 Task: Check the sale-to-list price of townhouses in the last 5 years.
Action: Mouse moved to (591, 245)
Screenshot: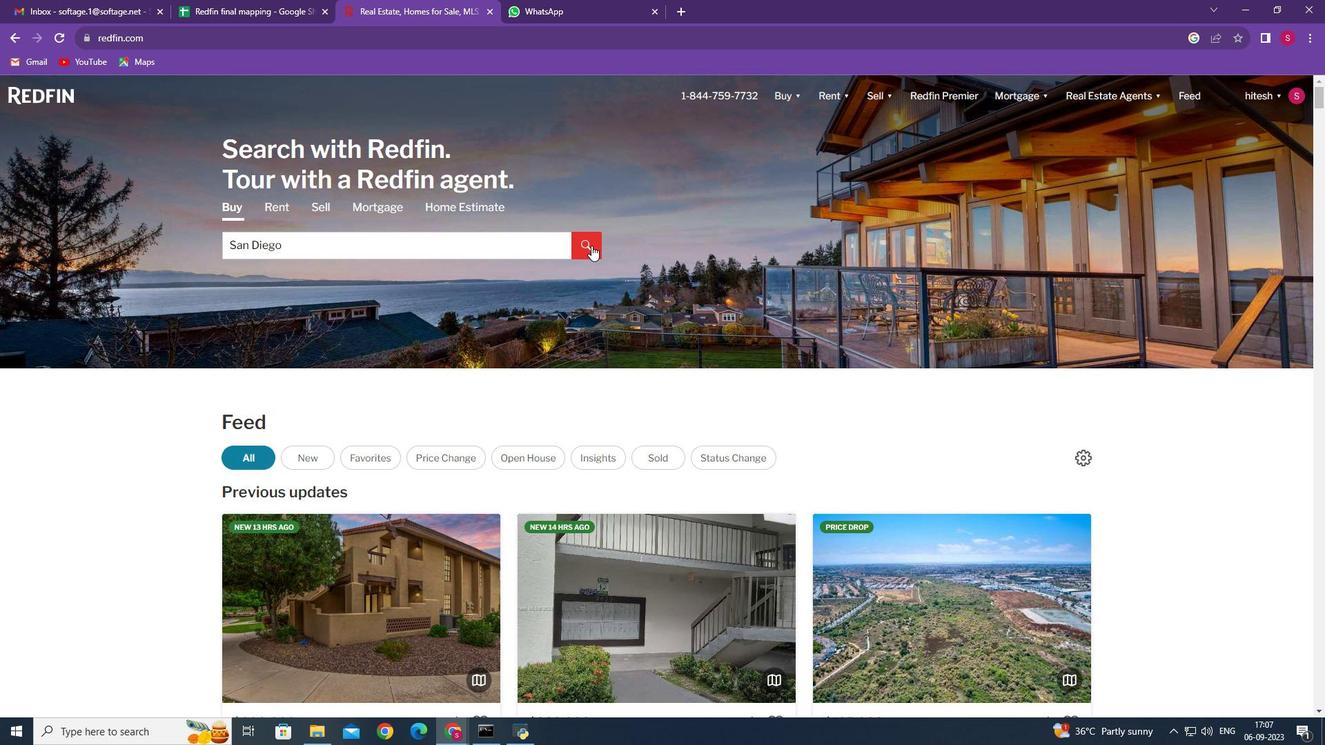 
Action: Mouse pressed left at (591, 245)
Screenshot: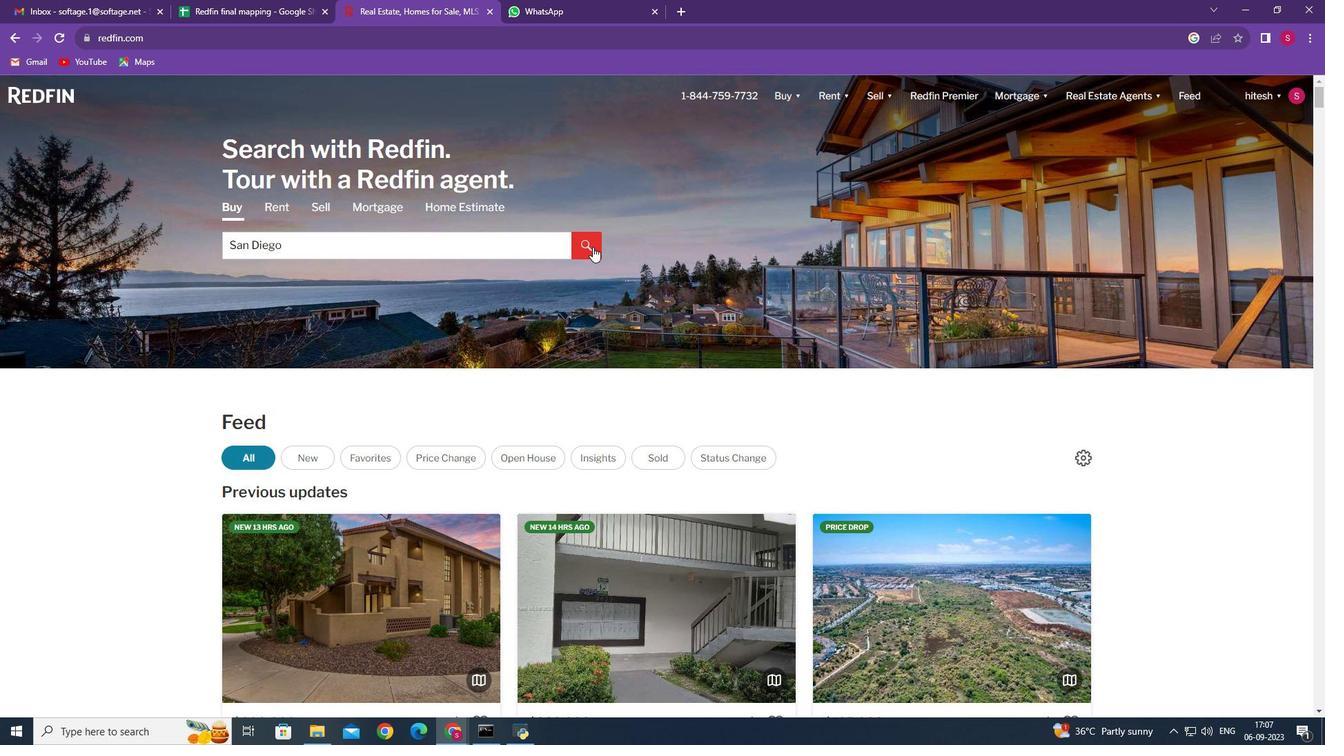 
Action: Mouse moved to (1179, 142)
Screenshot: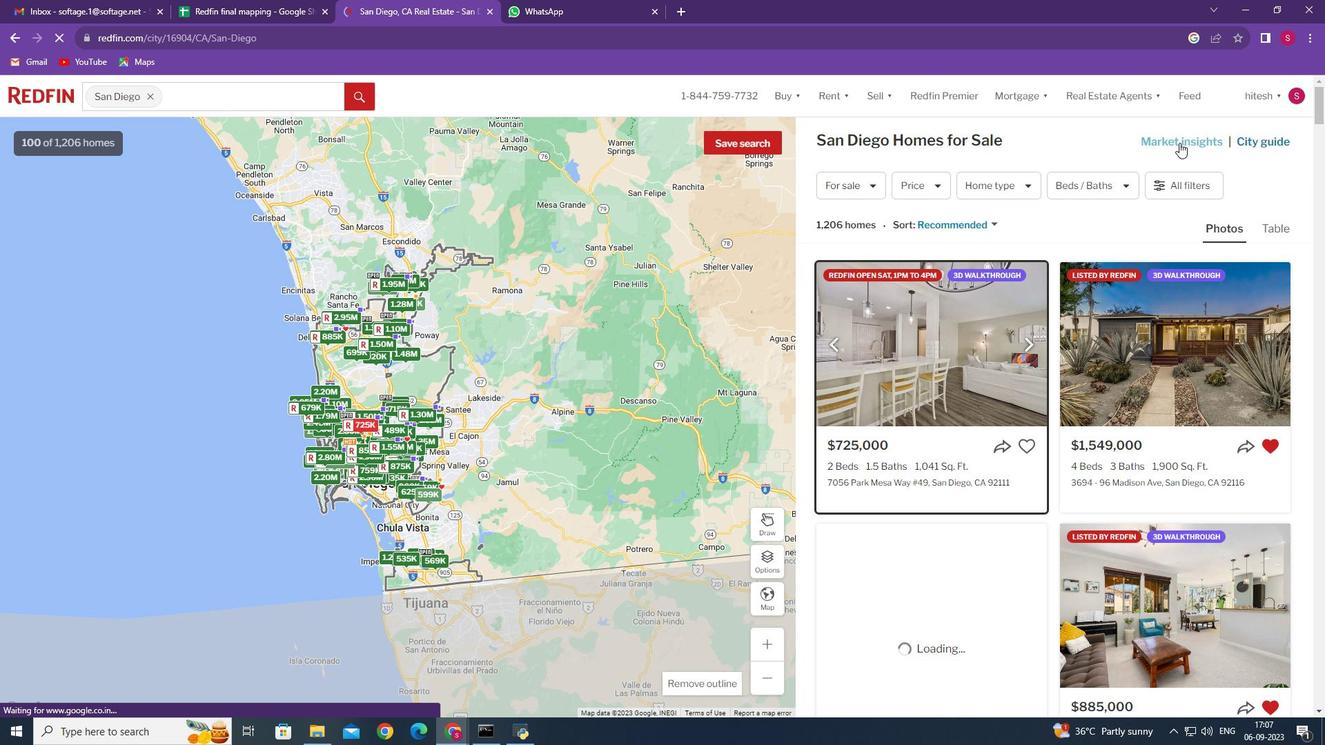 
Action: Mouse pressed left at (1179, 142)
Screenshot: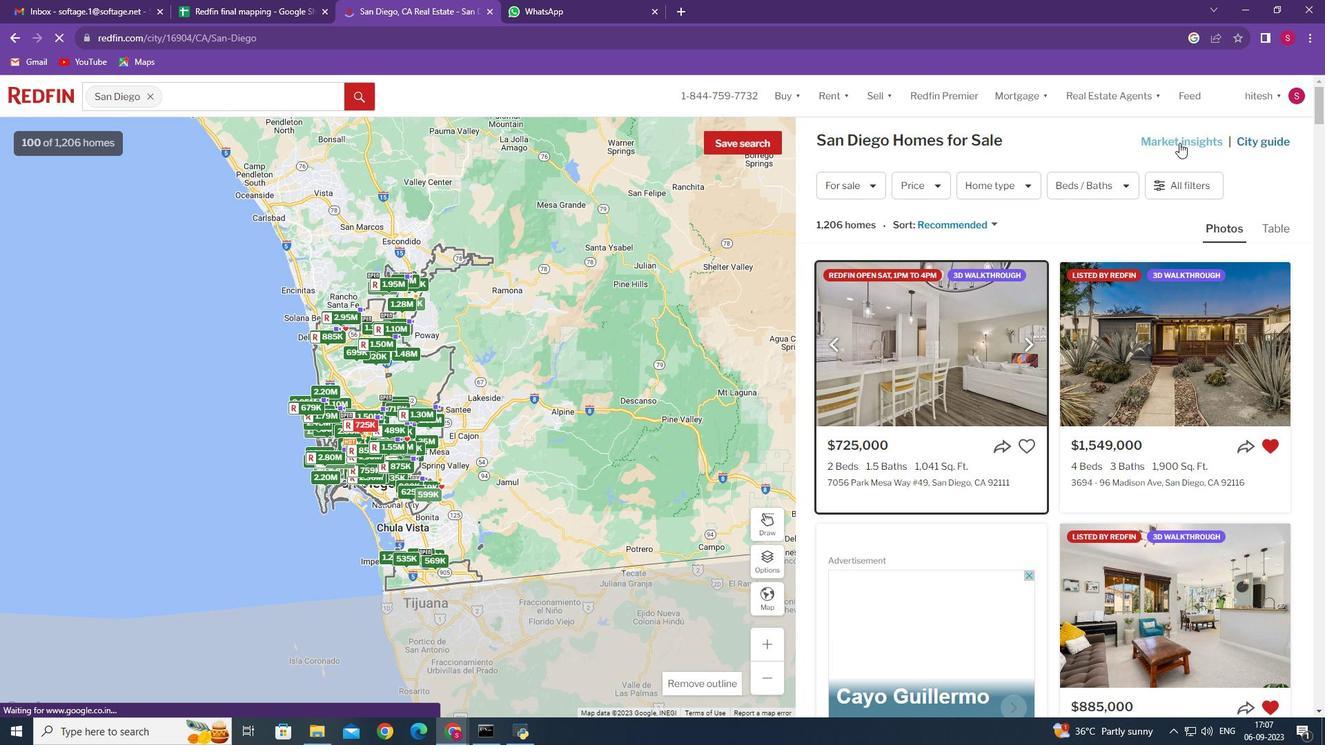 
Action: Mouse moved to (314, 253)
Screenshot: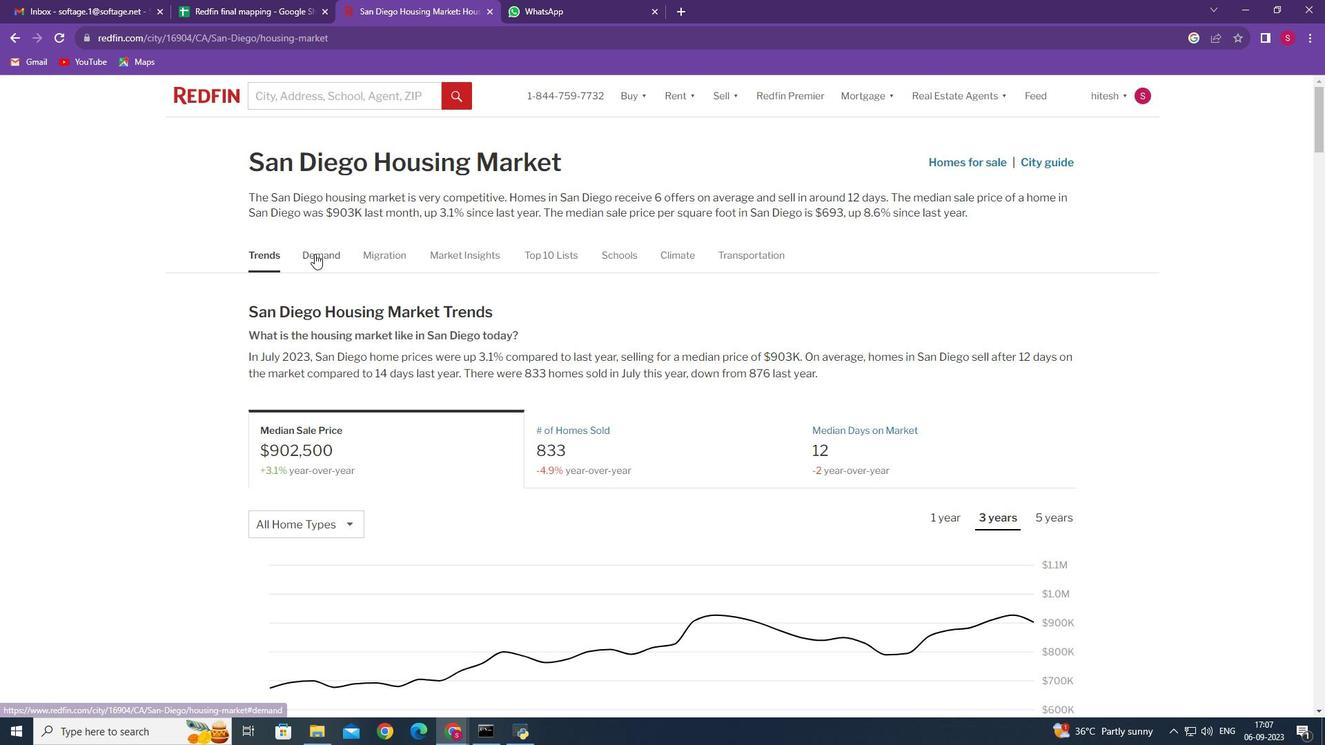 
Action: Mouse pressed left at (314, 253)
Screenshot: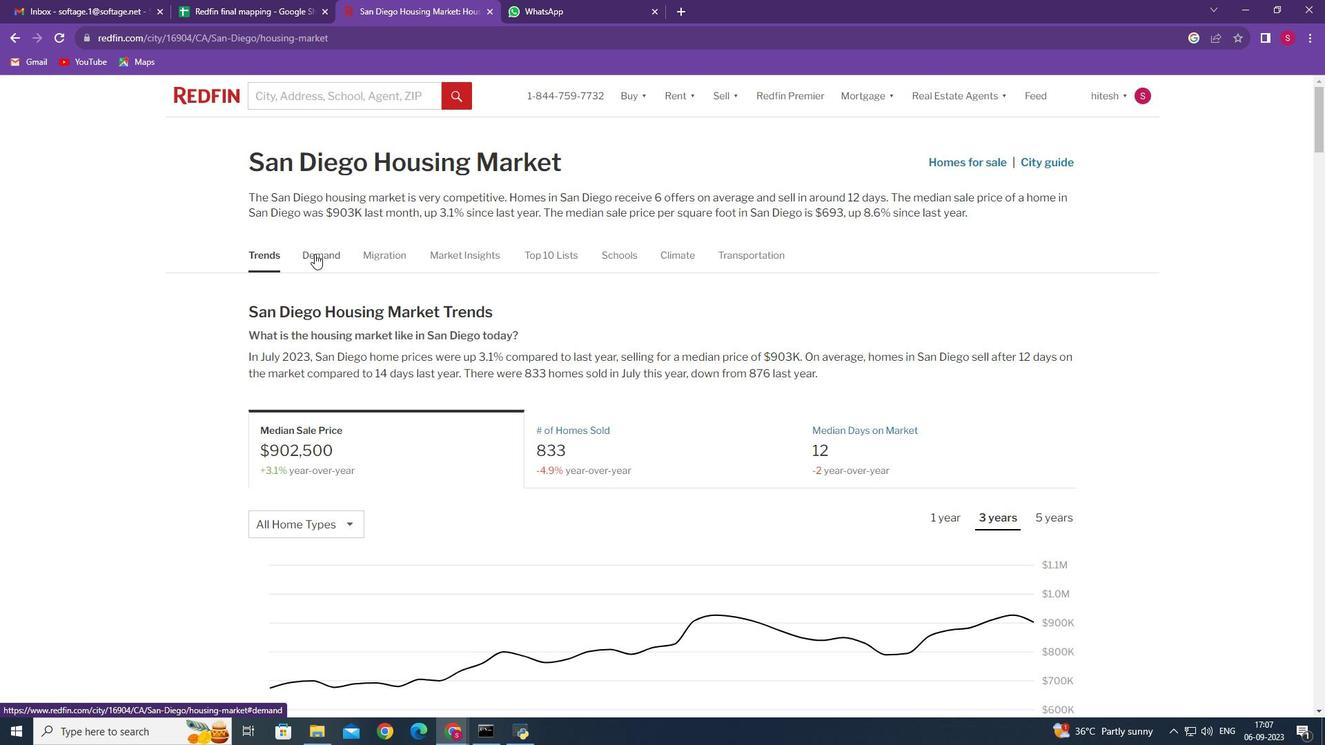 
Action: Mouse moved to (367, 339)
Screenshot: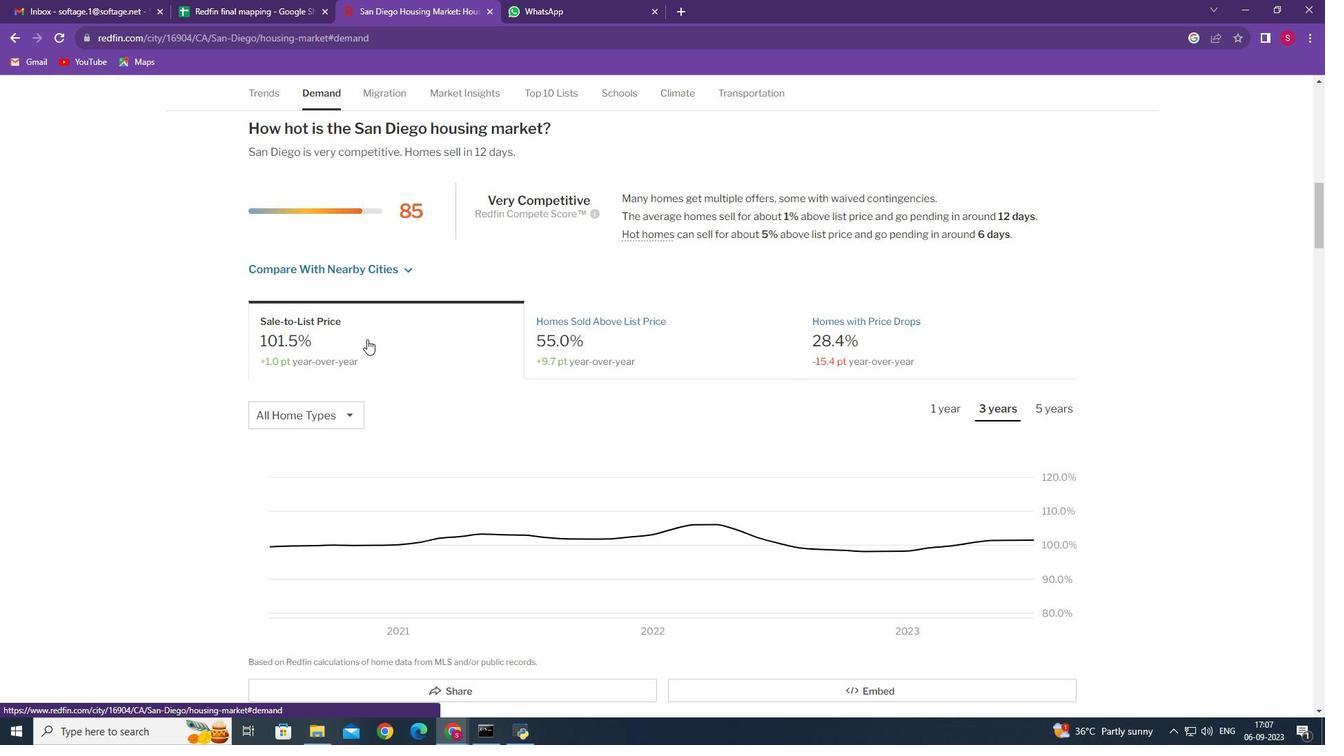 
Action: Mouse pressed left at (367, 339)
Screenshot: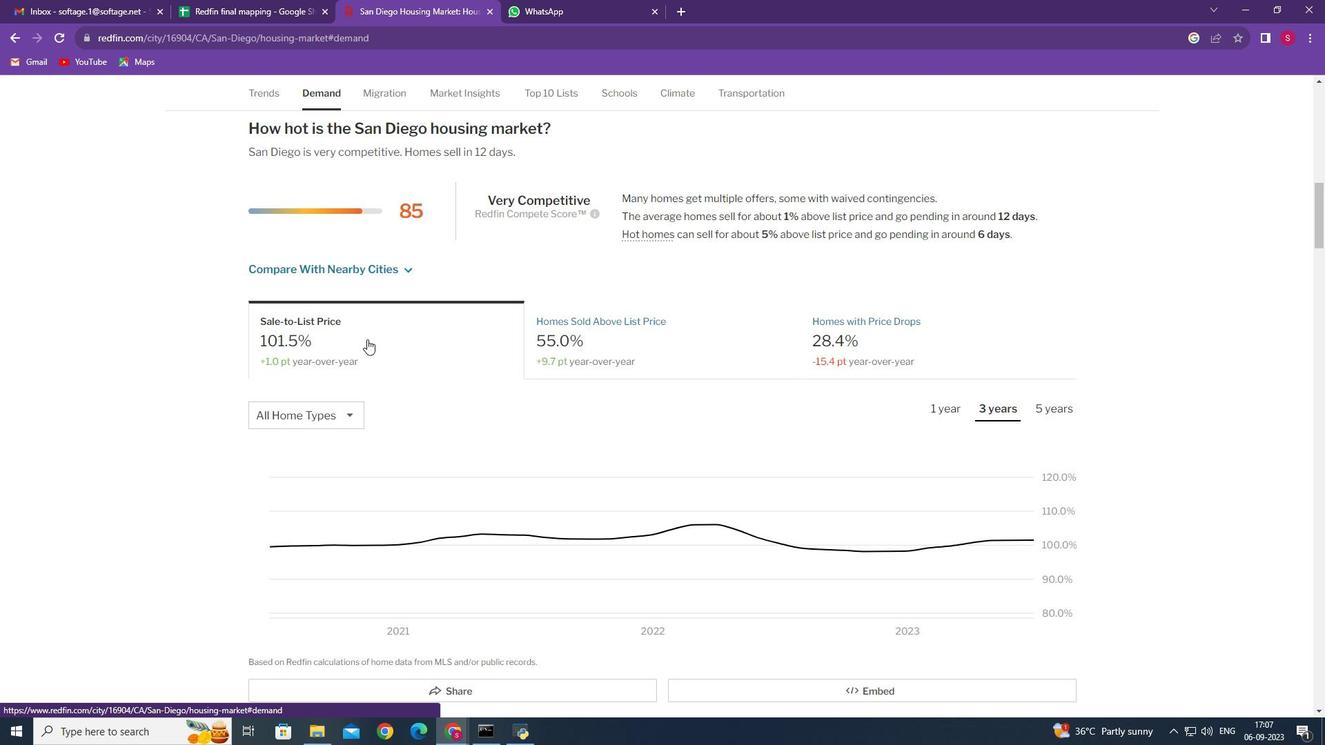 
Action: Mouse moved to (350, 410)
Screenshot: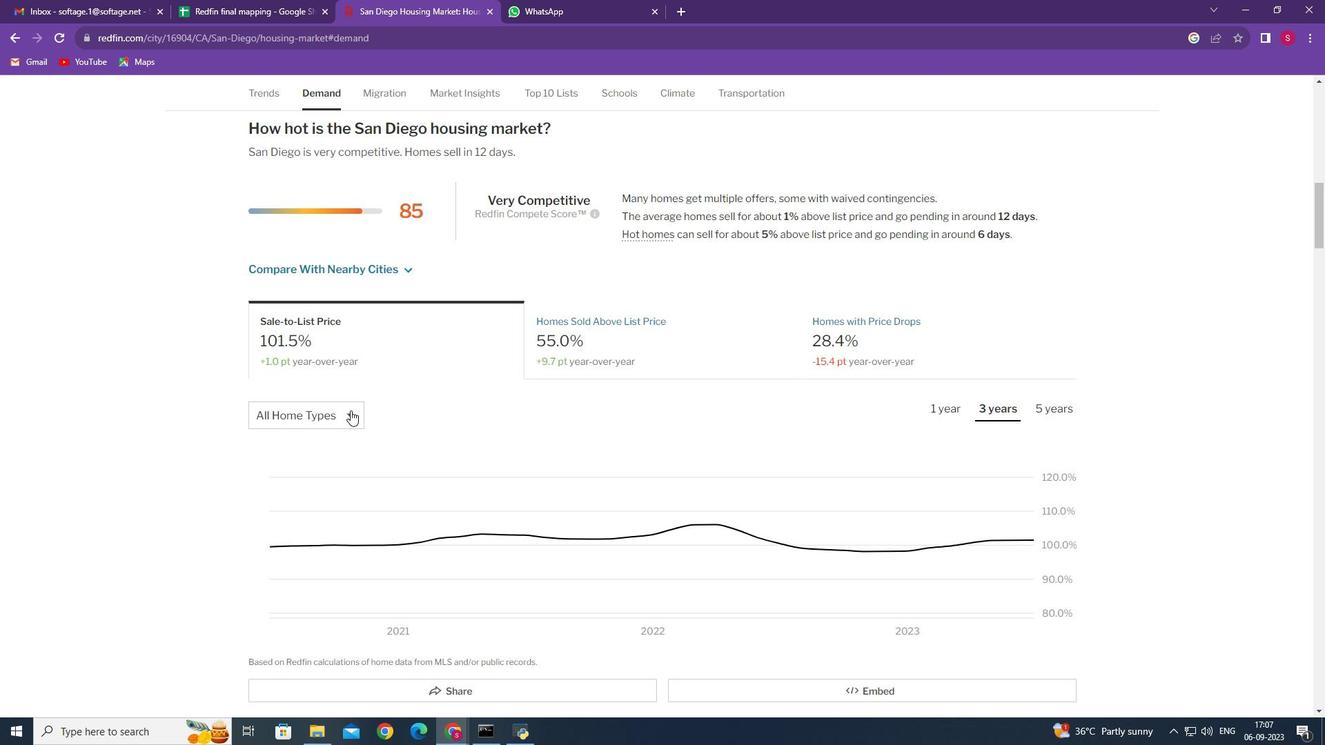 
Action: Mouse pressed left at (350, 410)
Screenshot: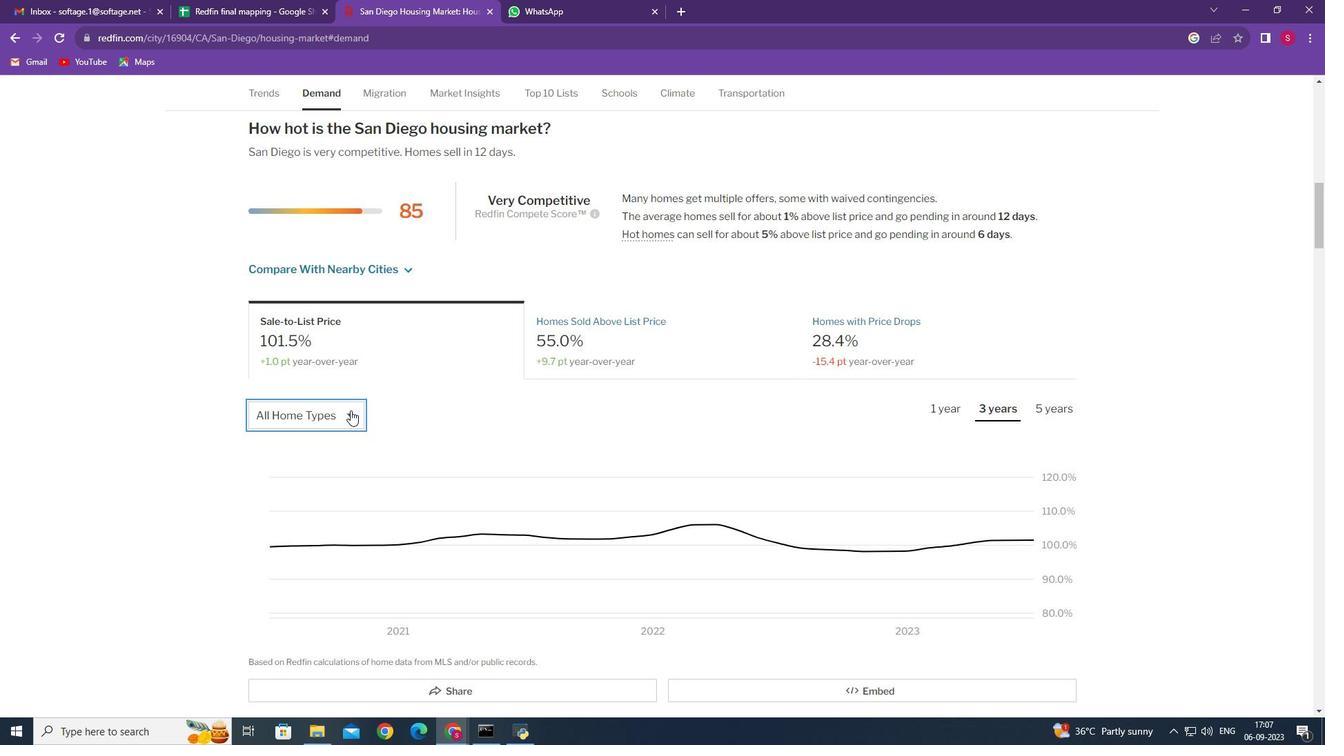 
Action: Mouse moved to (322, 503)
Screenshot: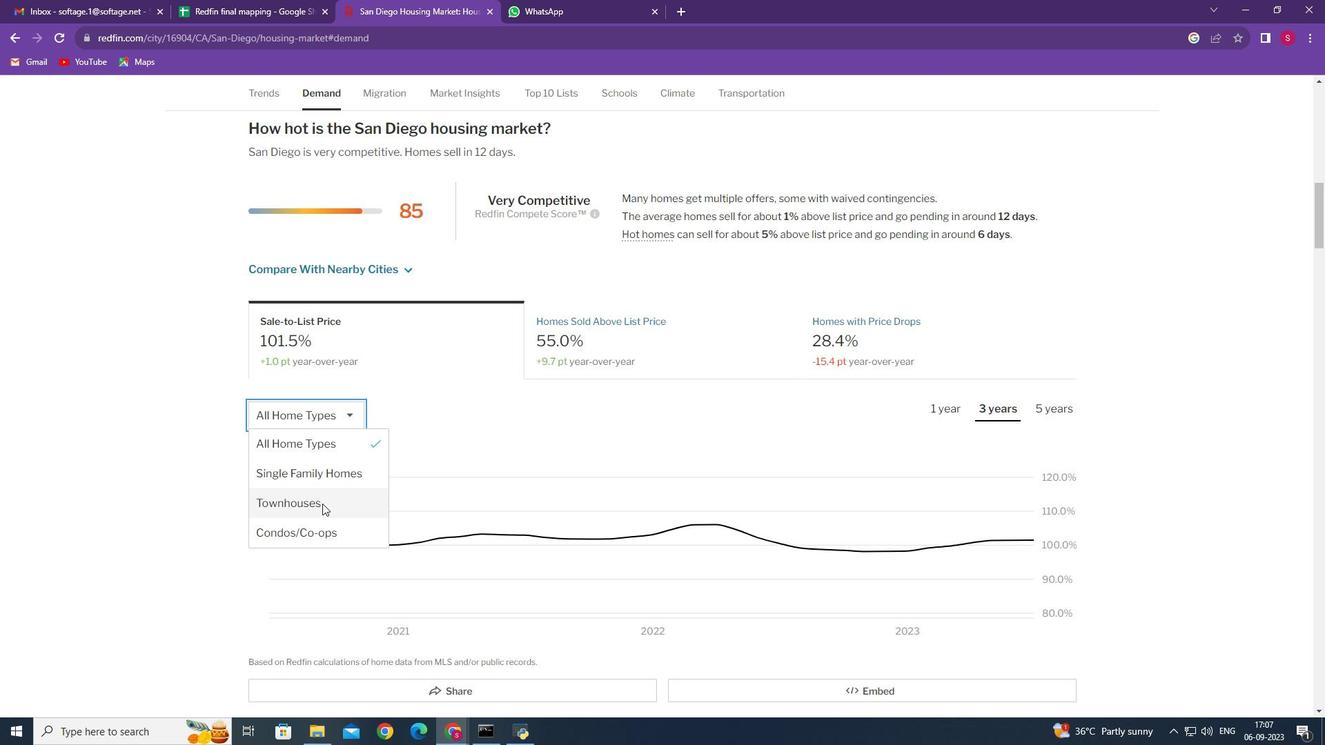 
Action: Mouse pressed left at (322, 503)
Screenshot: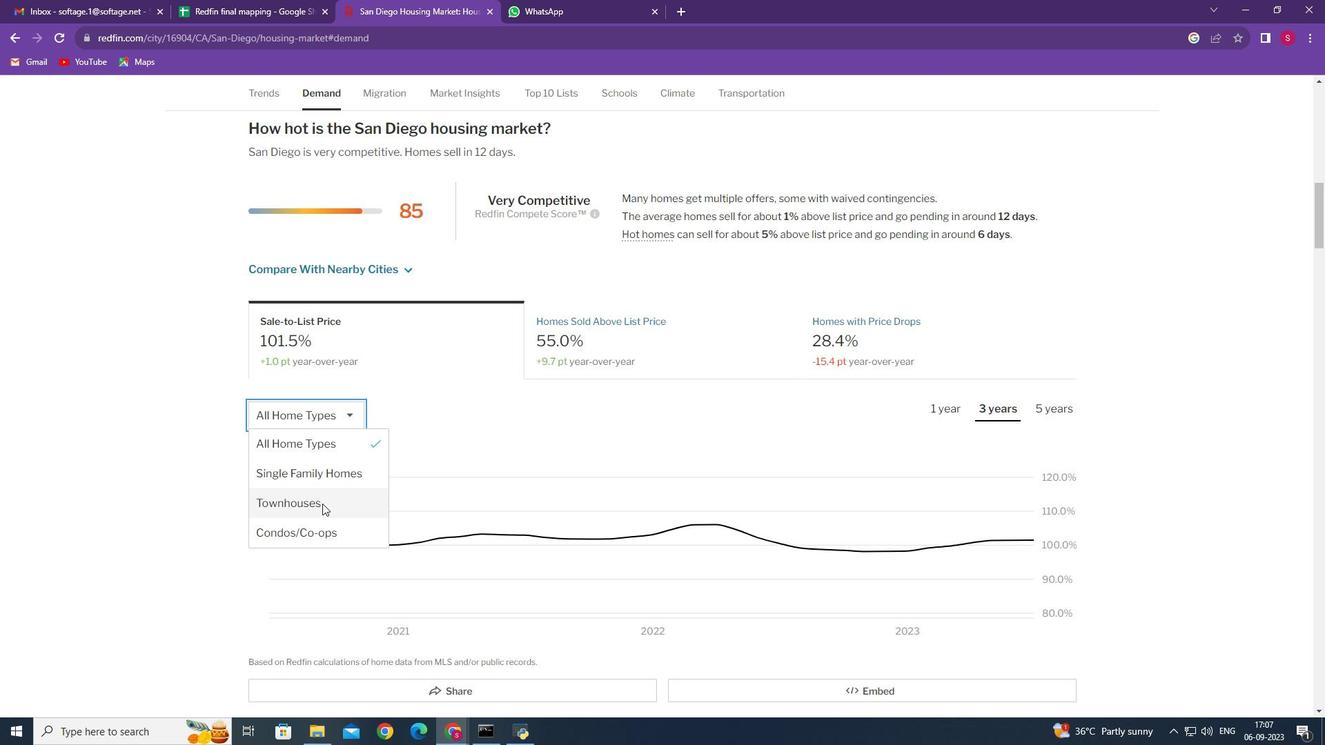 
Action: Mouse moved to (1058, 413)
Screenshot: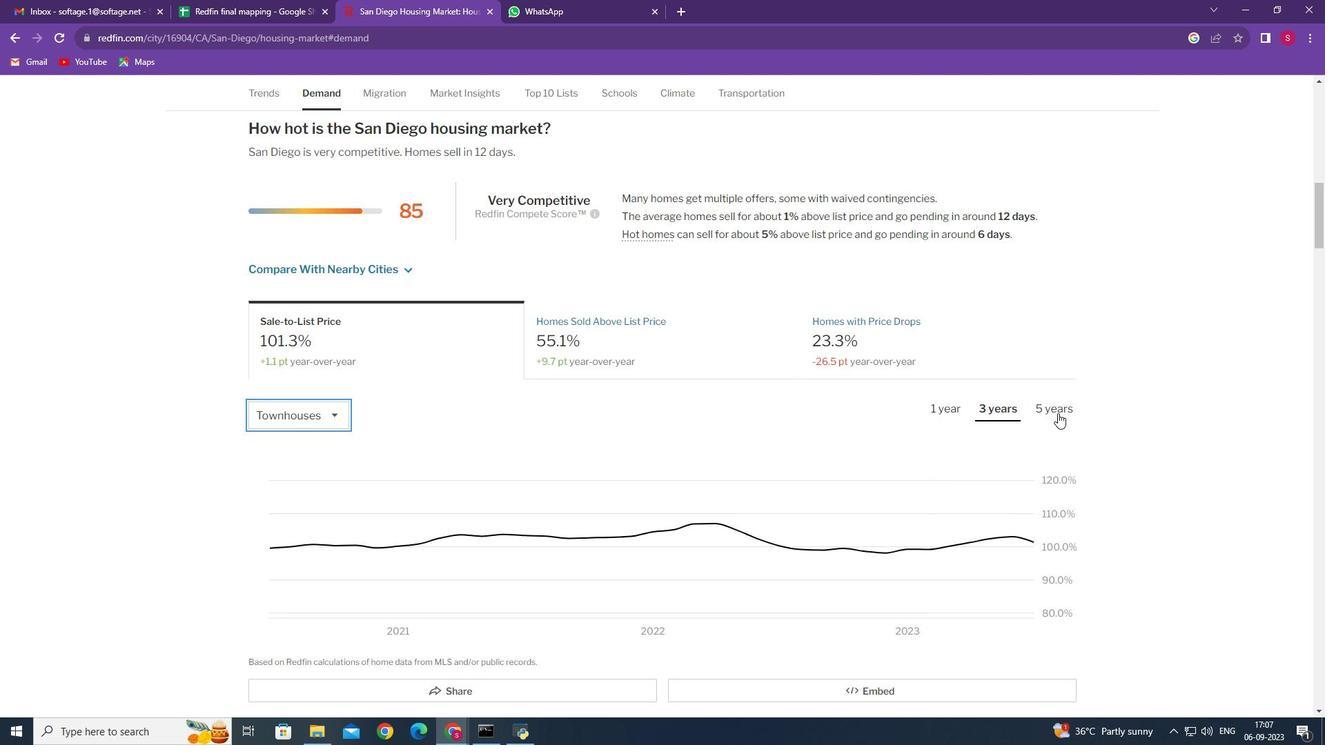 
Action: Mouse pressed left at (1058, 413)
Screenshot: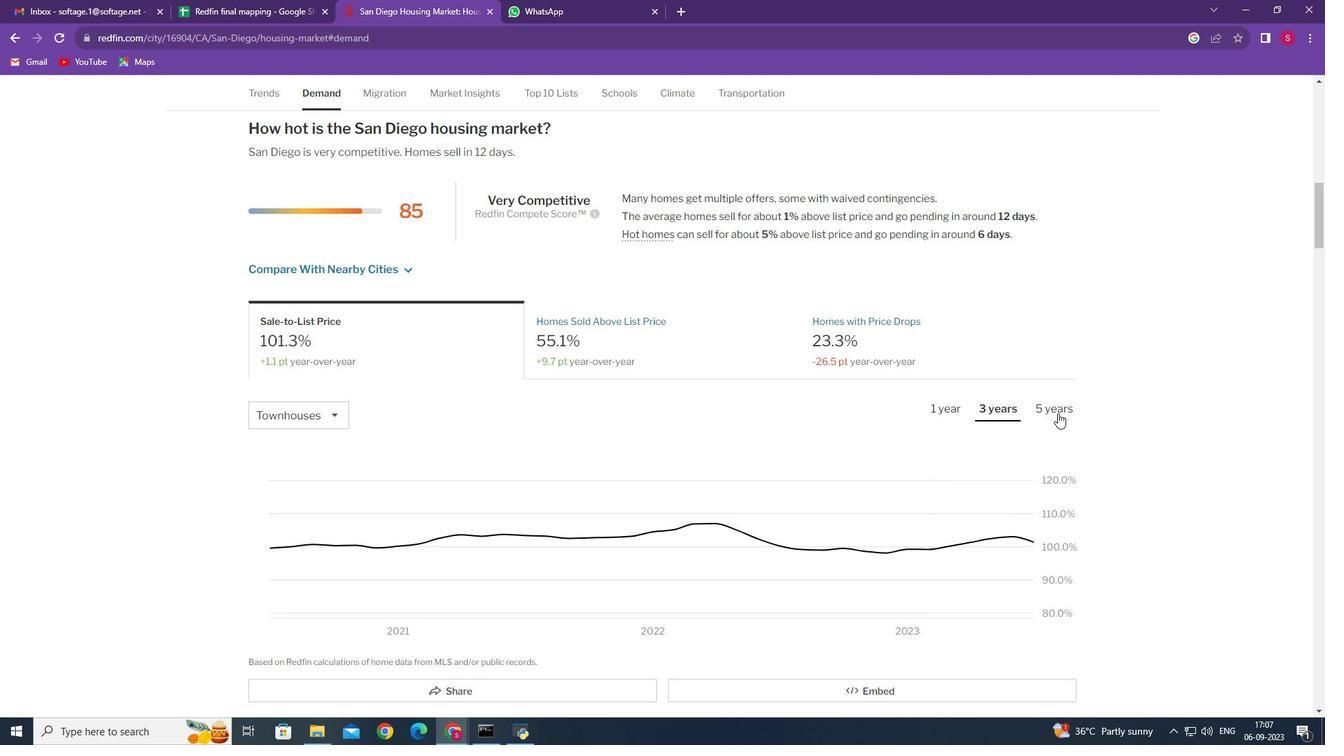 
Action: Mouse moved to (101, 416)
Screenshot: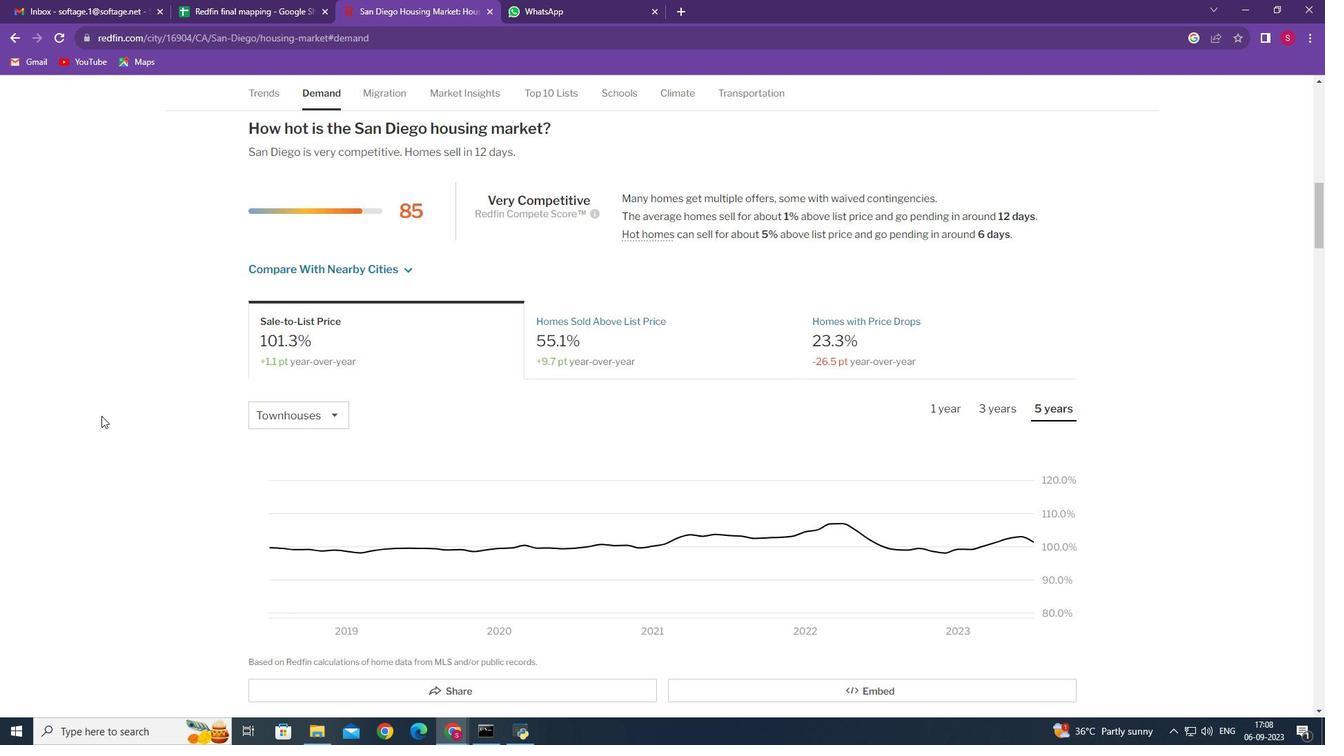 
